 Task: Create a rule from the Routing list, Task moved to a section -> Set Priority in the project TowardForge , set the section as To-Do and set the priority of the task as  High.
Action: Mouse moved to (61, 99)
Screenshot: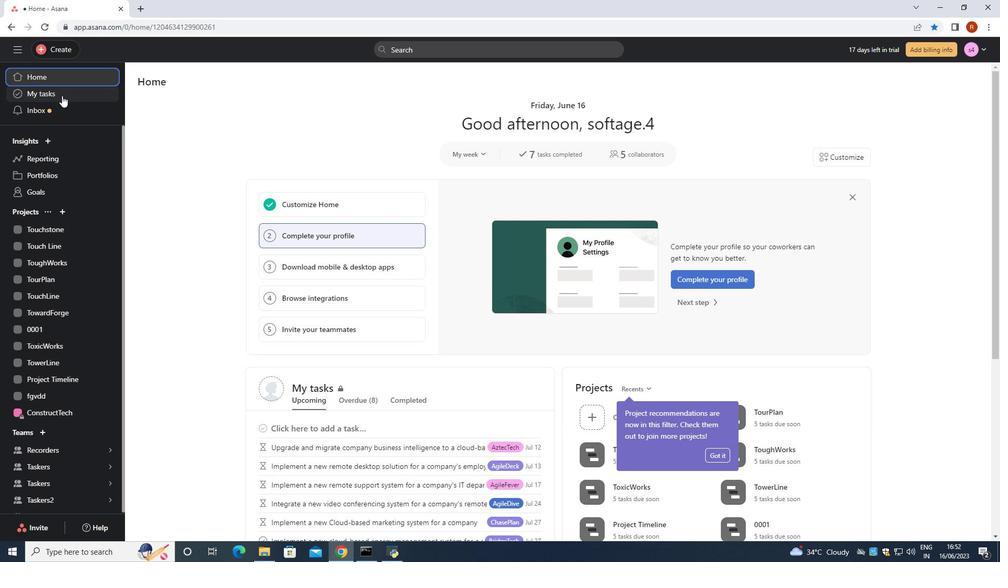 
Action: Mouse scrolled (61, 98) with delta (0, 0)
Screenshot: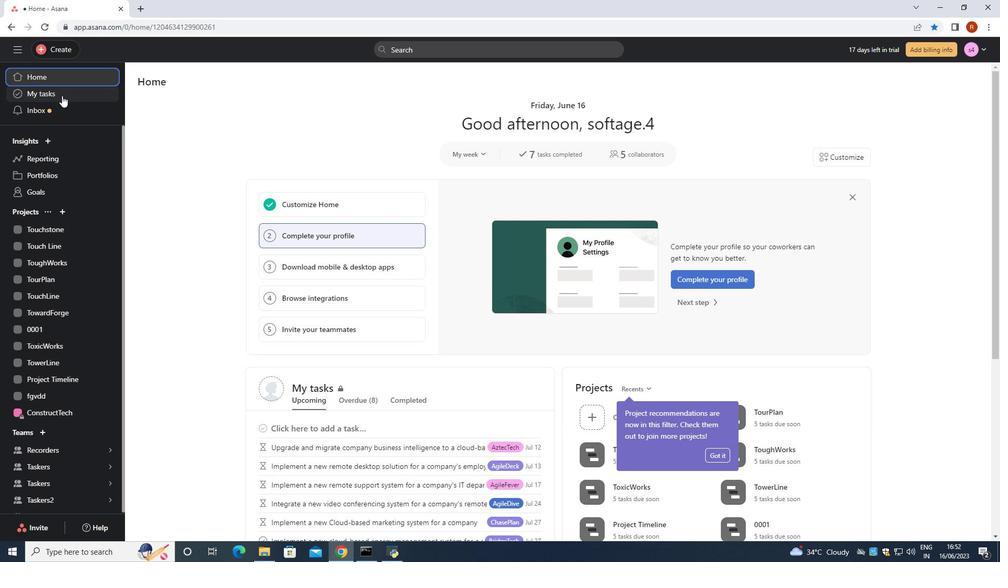 
Action: Mouse moved to (61, 101)
Screenshot: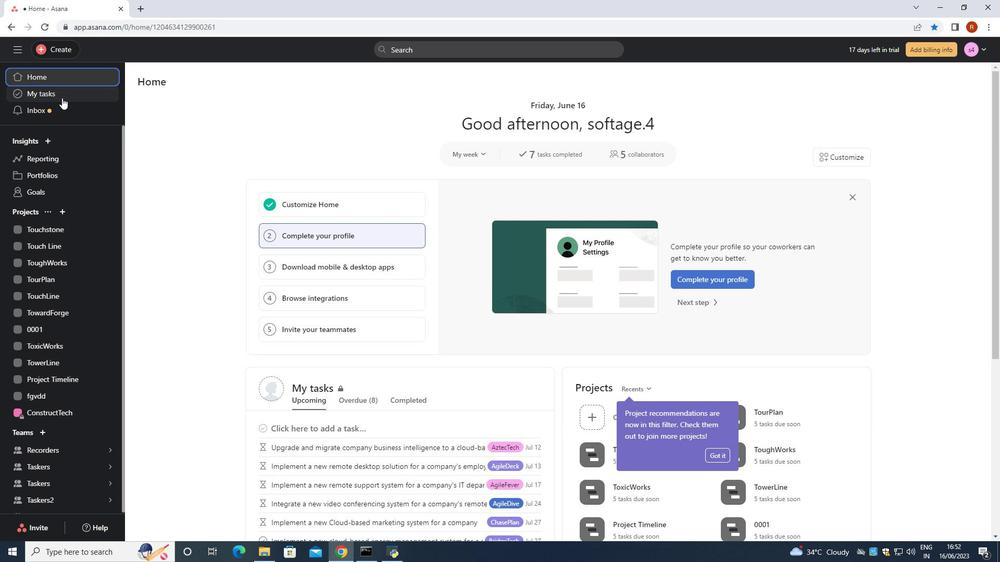 
Action: Mouse scrolled (61, 100) with delta (0, 0)
Screenshot: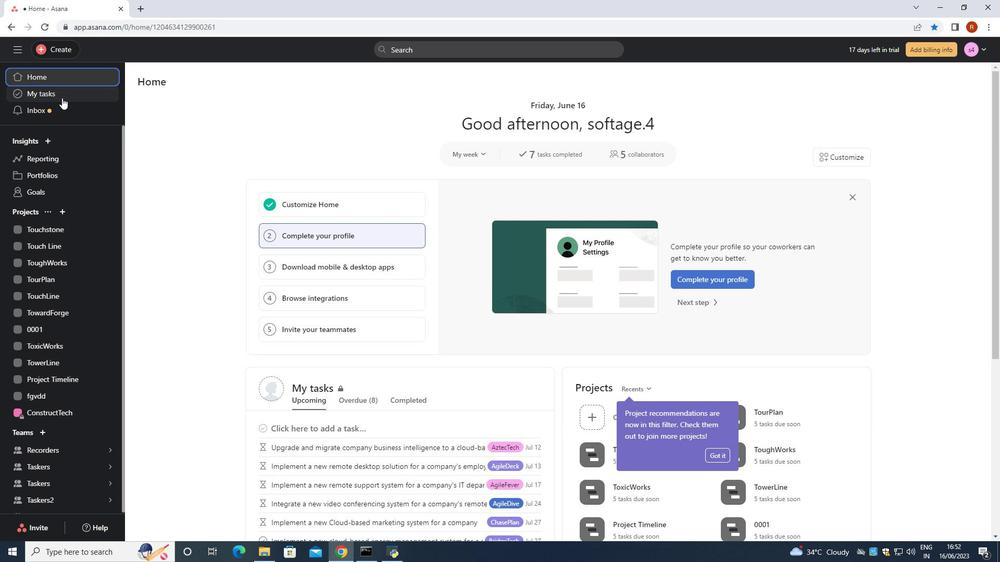 
Action: Mouse moved to (58, 311)
Screenshot: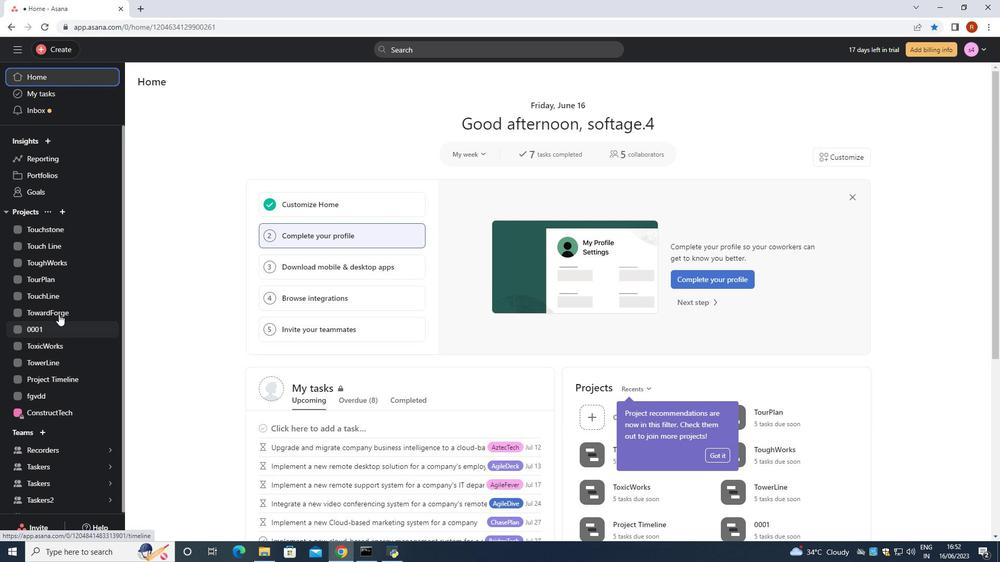 
Action: Mouse pressed left at (58, 311)
Screenshot: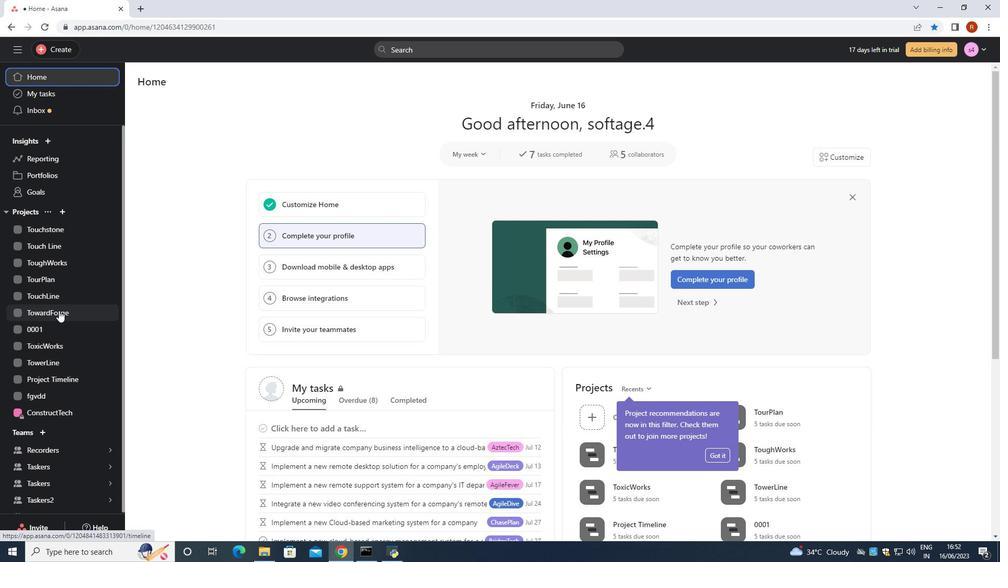 
Action: Mouse moved to (952, 87)
Screenshot: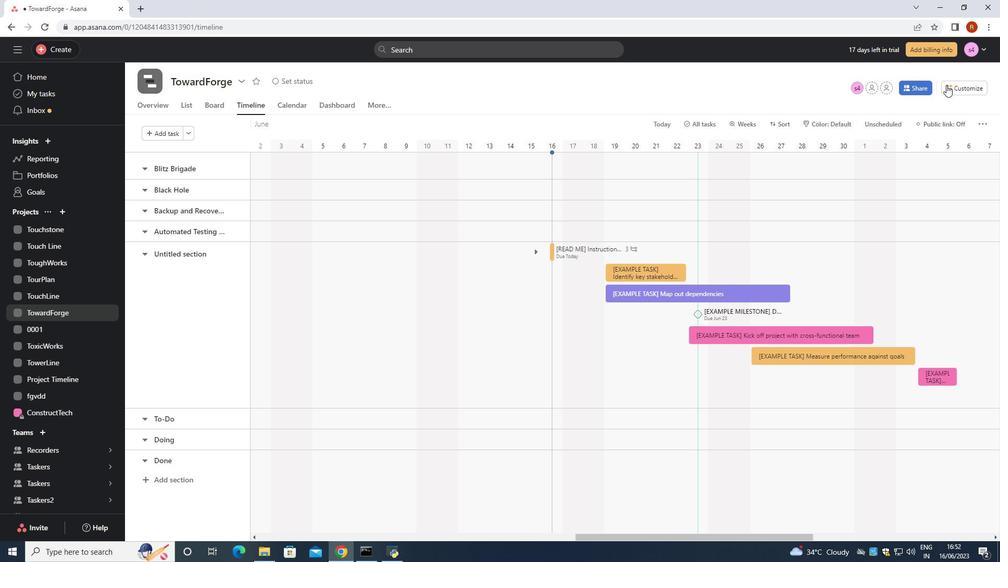 
Action: Mouse pressed left at (952, 87)
Screenshot: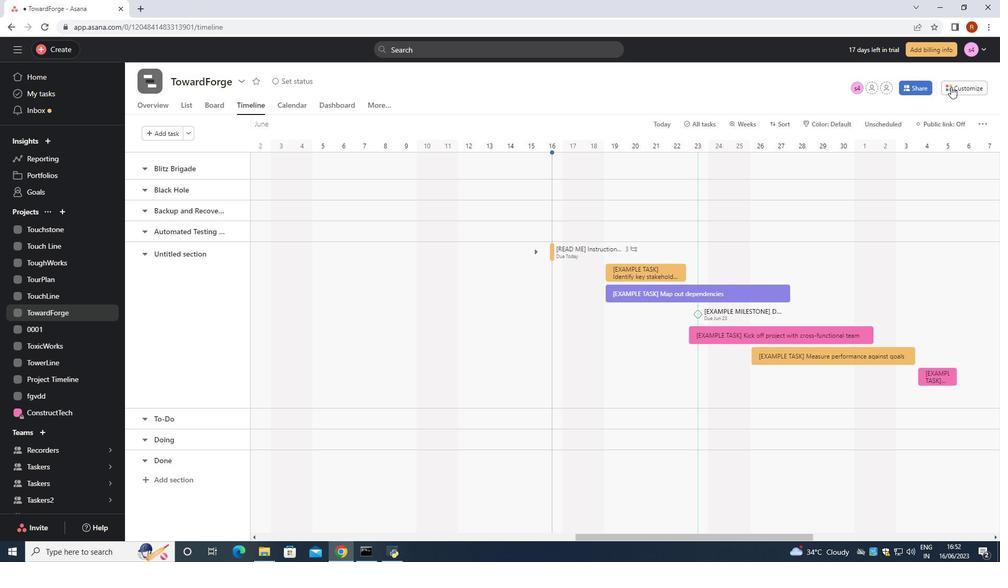 
Action: Mouse moved to (789, 225)
Screenshot: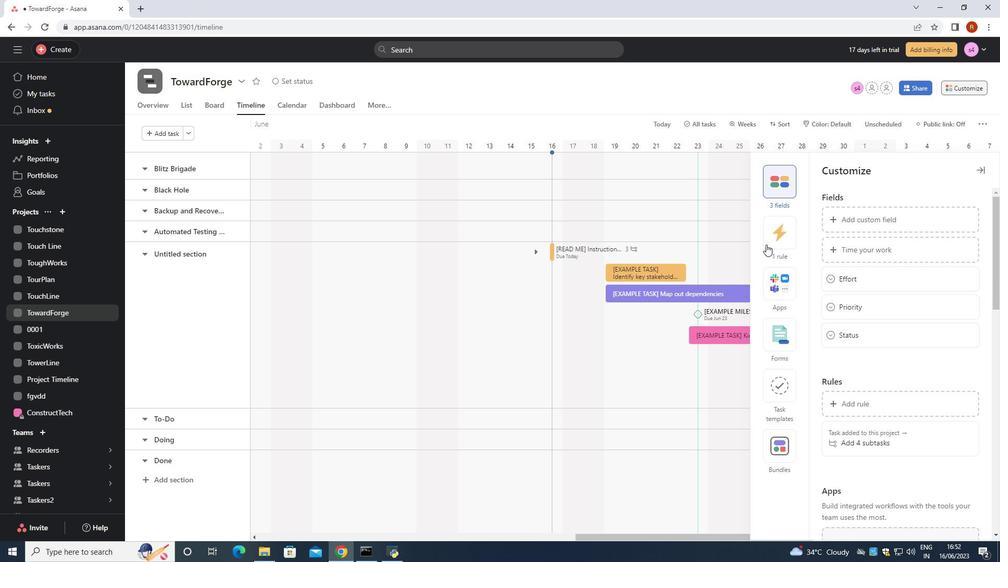 
Action: Mouse pressed left at (789, 225)
Screenshot: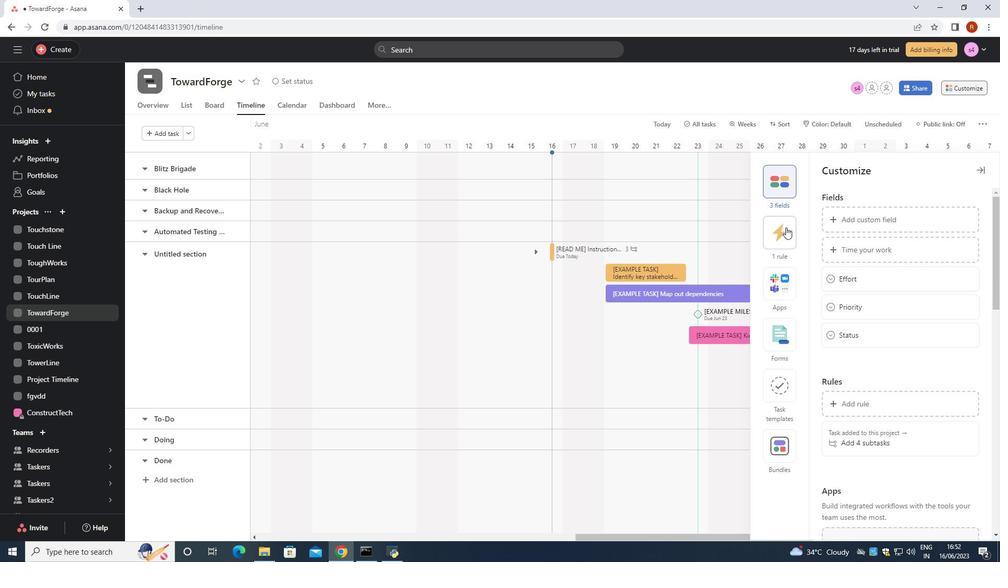 
Action: Mouse moved to (876, 212)
Screenshot: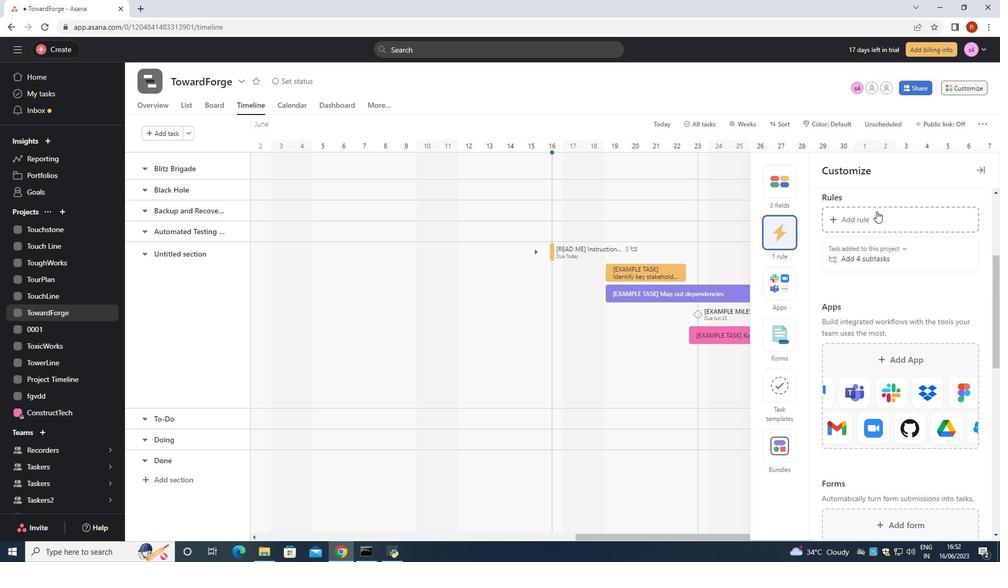 
Action: Mouse pressed left at (876, 212)
Screenshot: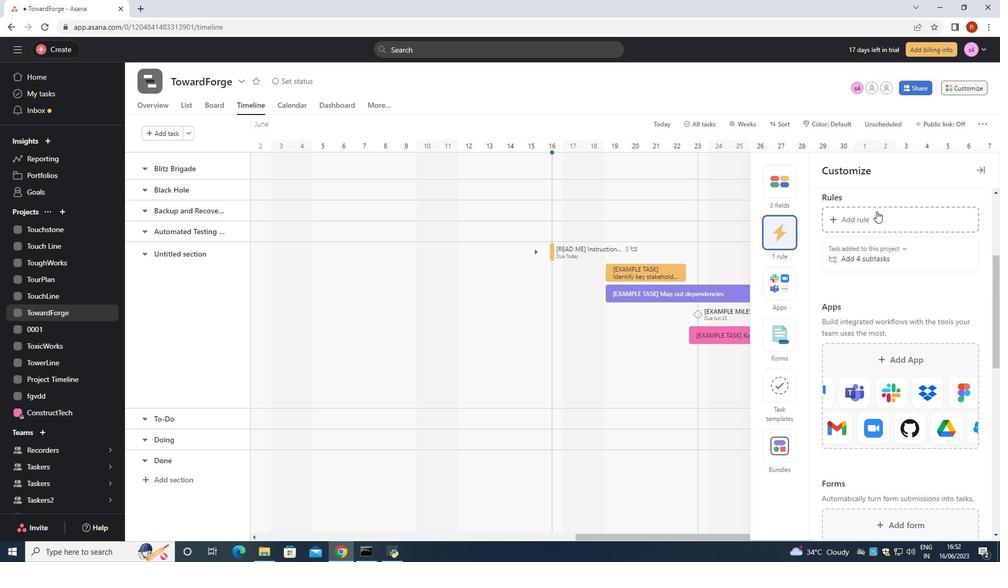 
Action: Mouse moved to (209, 133)
Screenshot: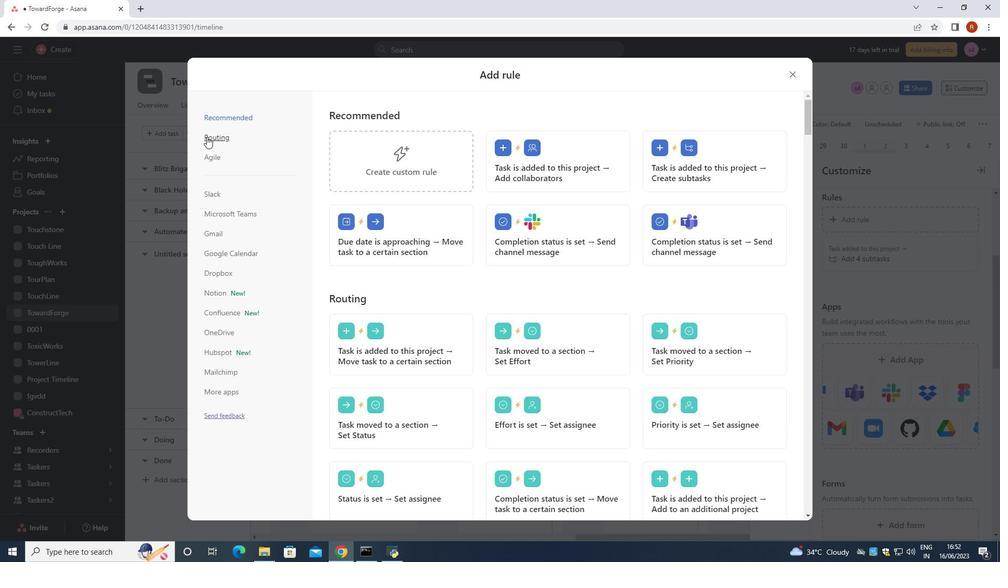 
Action: Mouse pressed left at (209, 133)
Screenshot: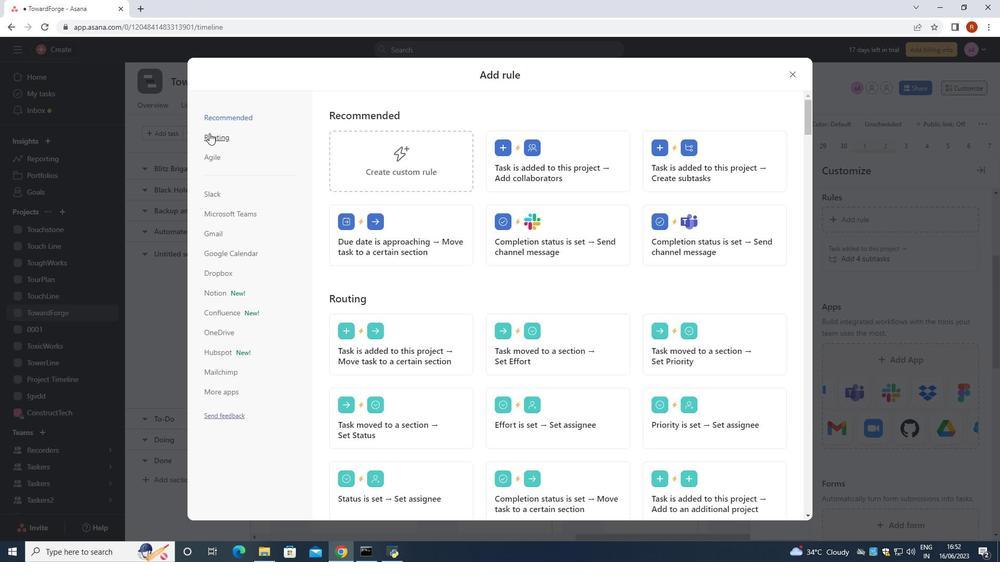 
Action: Mouse moved to (713, 166)
Screenshot: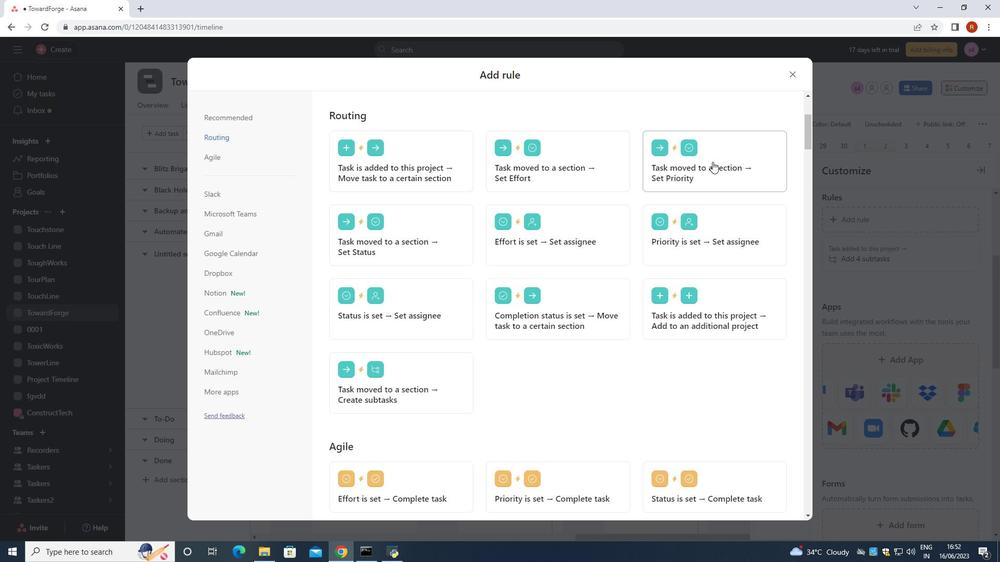 
Action: Mouse pressed left at (713, 166)
Screenshot: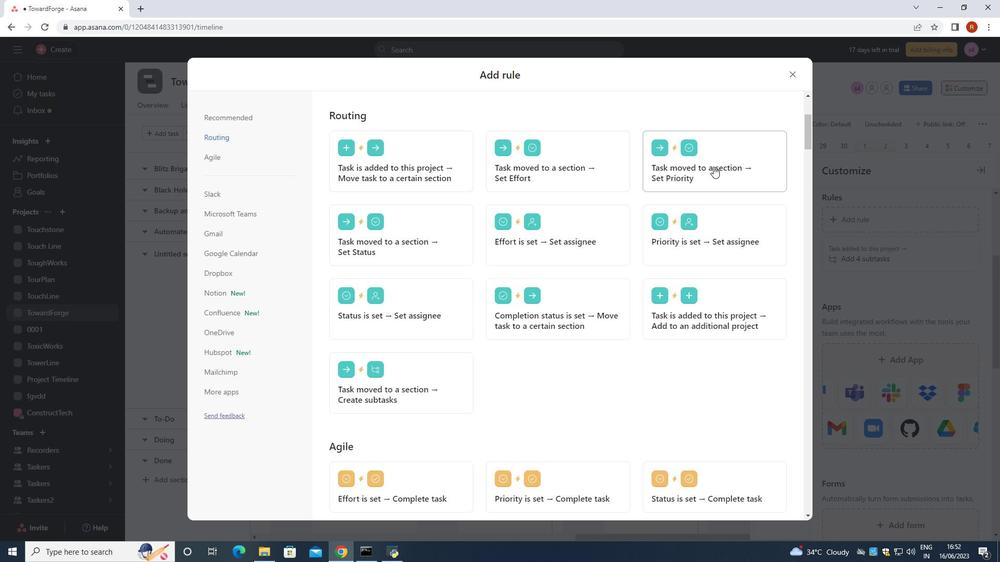 
Action: Mouse moved to (699, 184)
Screenshot: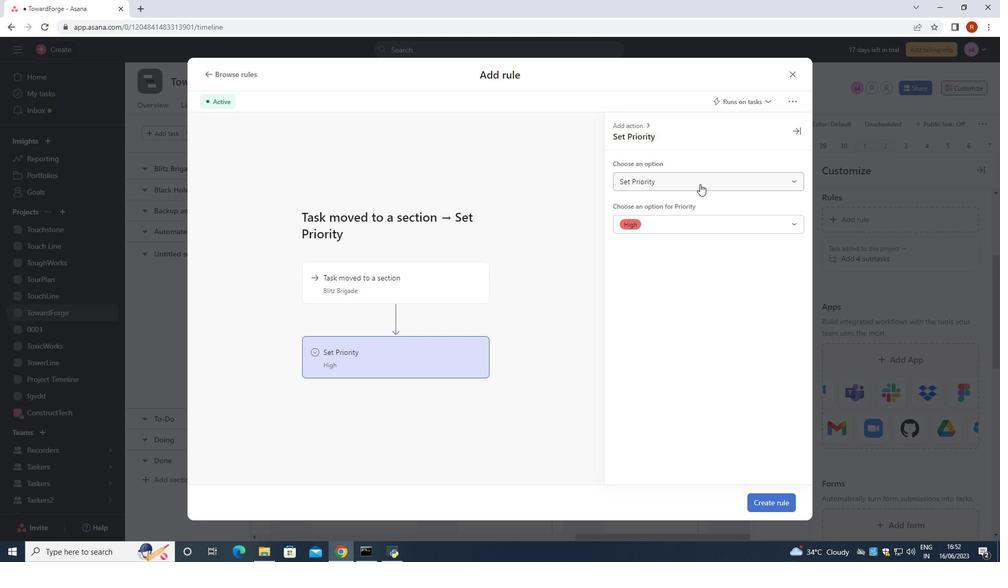 
Action: Mouse pressed left at (699, 184)
Screenshot: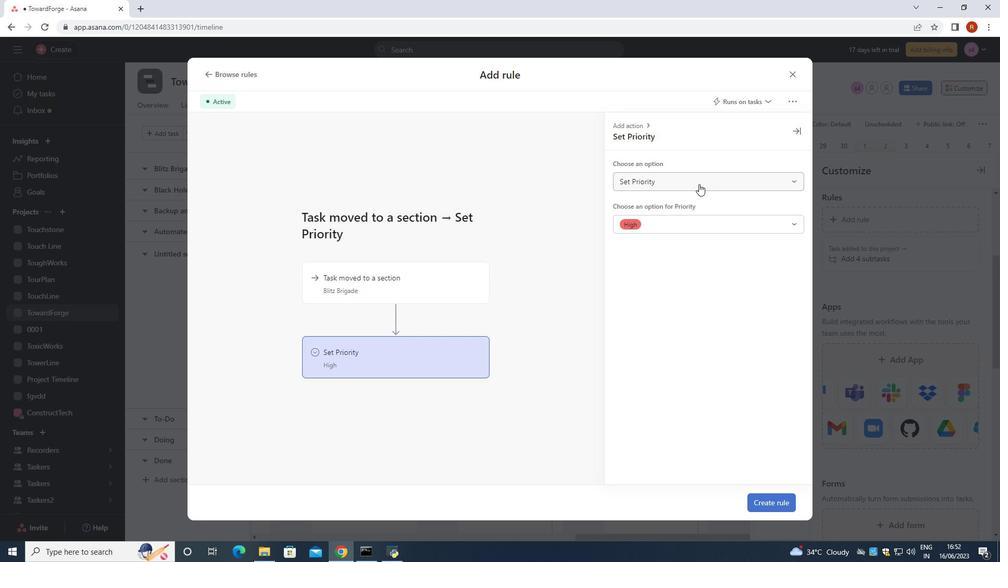 
Action: Mouse pressed left at (699, 184)
Screenshot: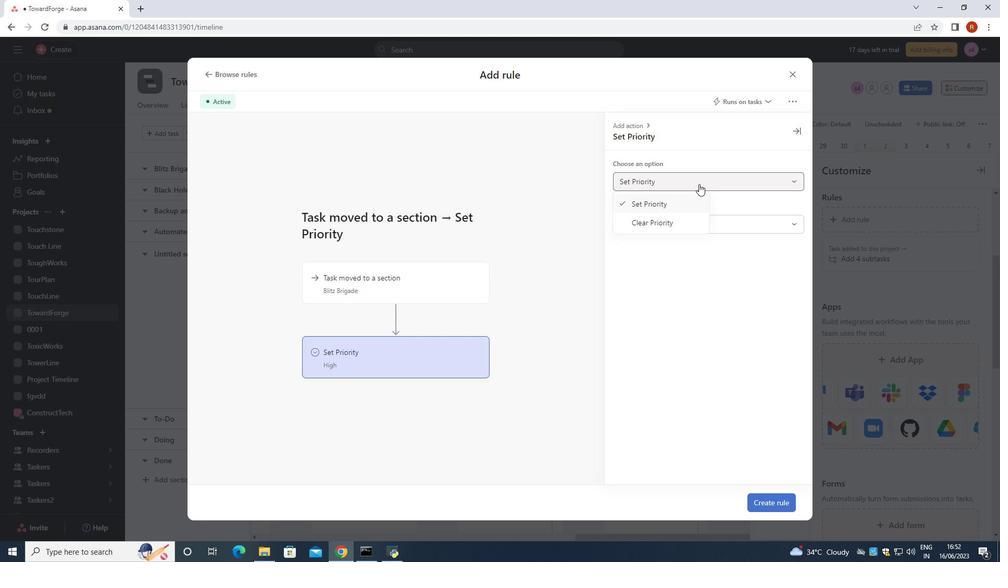 
Action: Mouse moved to (392, 284)
Screenshot: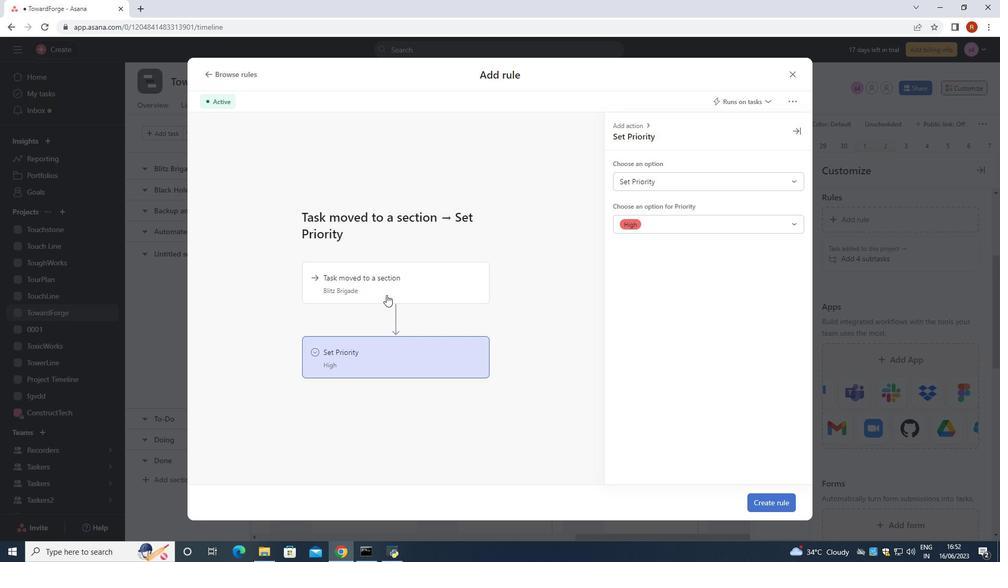 
Action: Mouse pressed left at (392, 284)
Screenshot: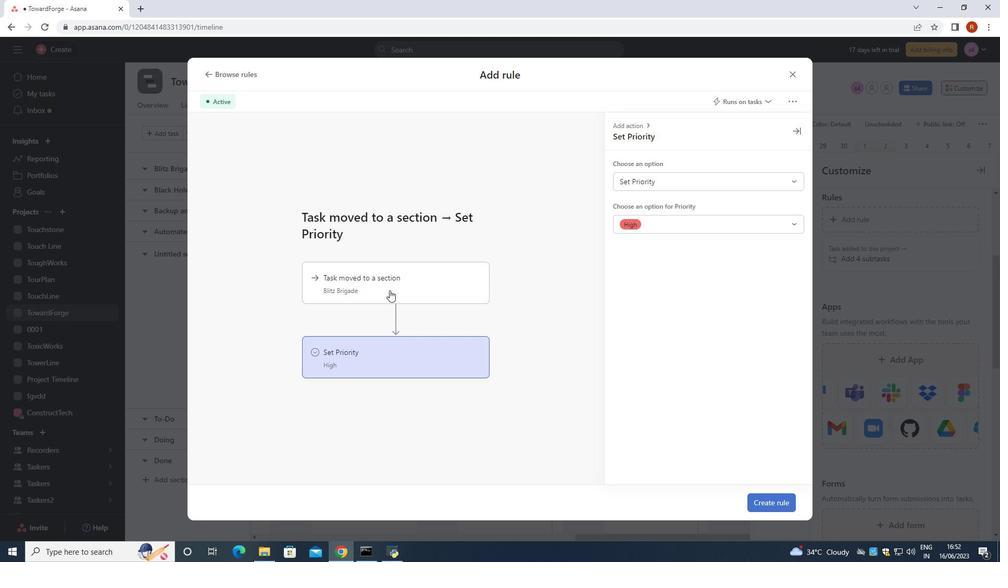 
Action: Mouse moved to (704, 178)
Screenshot: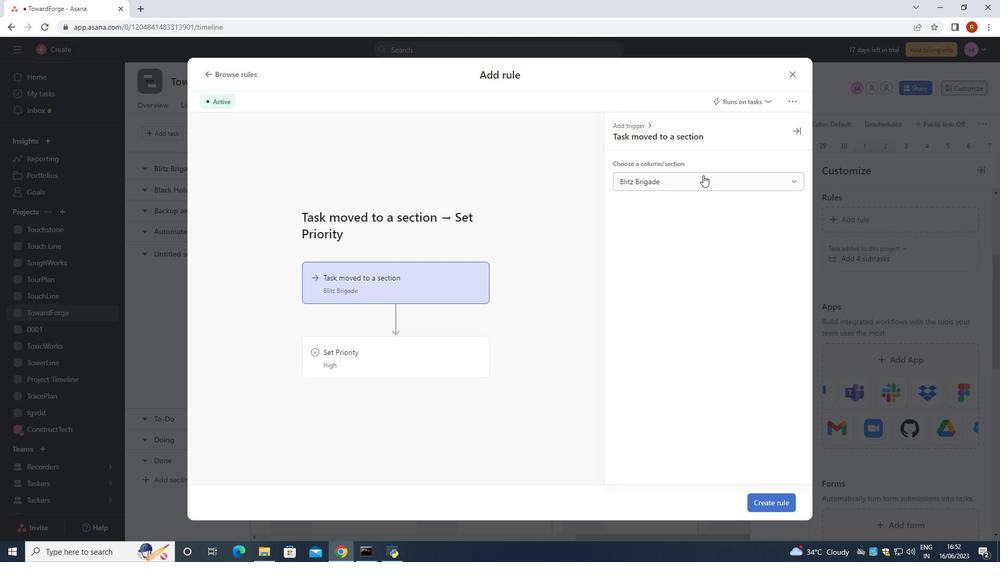 
Action: Mouse pressed left at (704, 178)
Screenshot: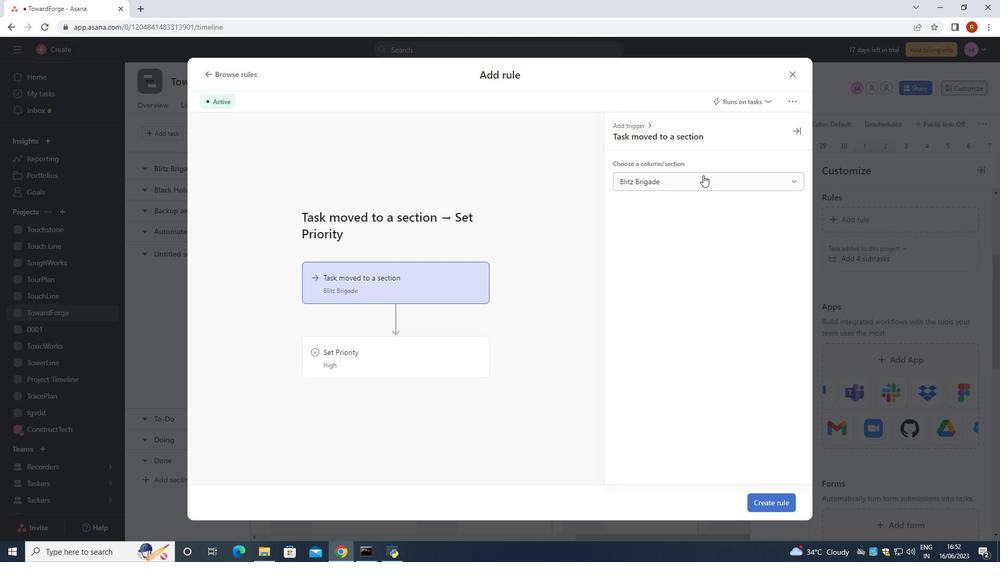 
Action: Mouse moved to (641, 296)
Screenshot: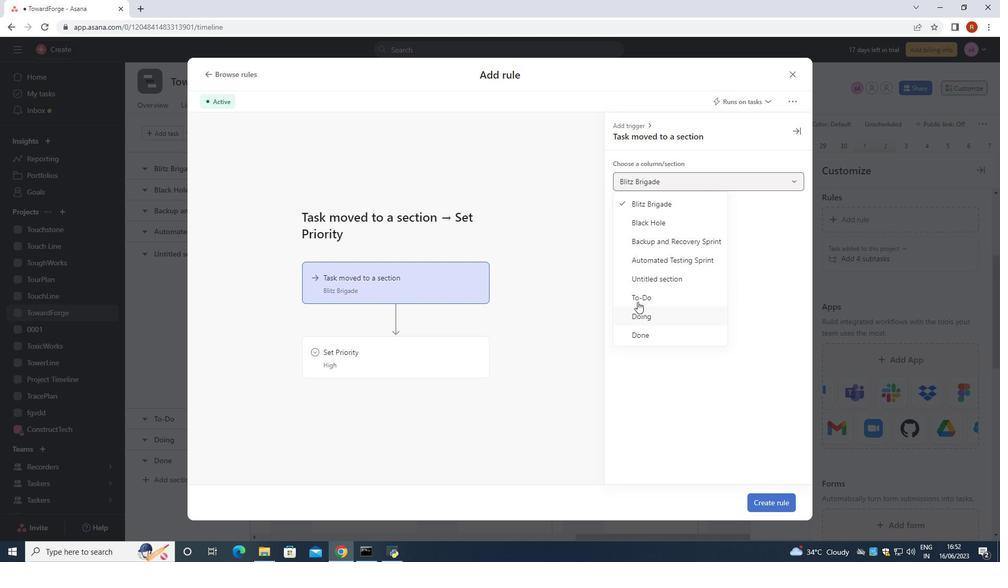 
Action: Mouse pressed left at (641, 296)
Screenshot: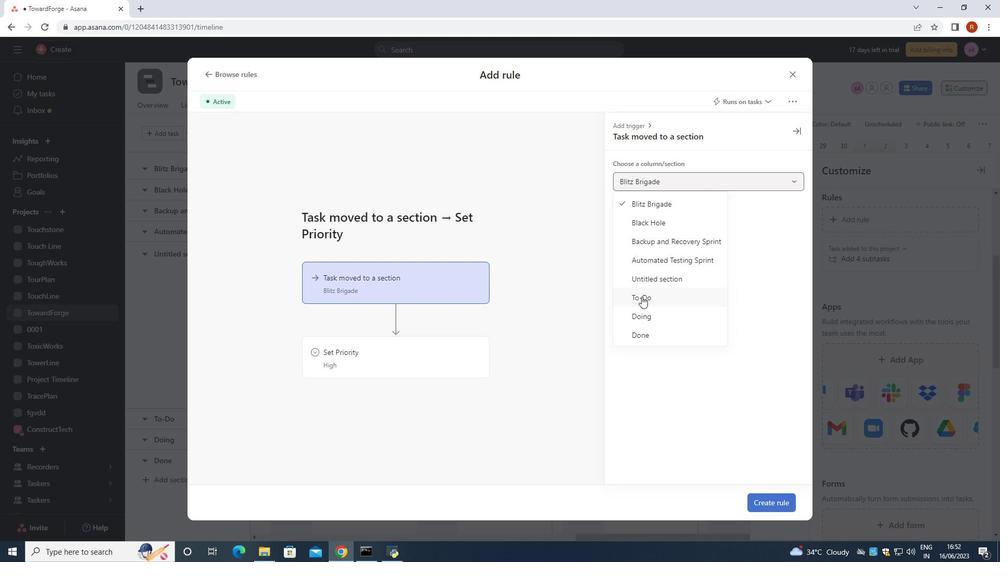 
Action: Mouse moved to (412, 343)
Screenshot: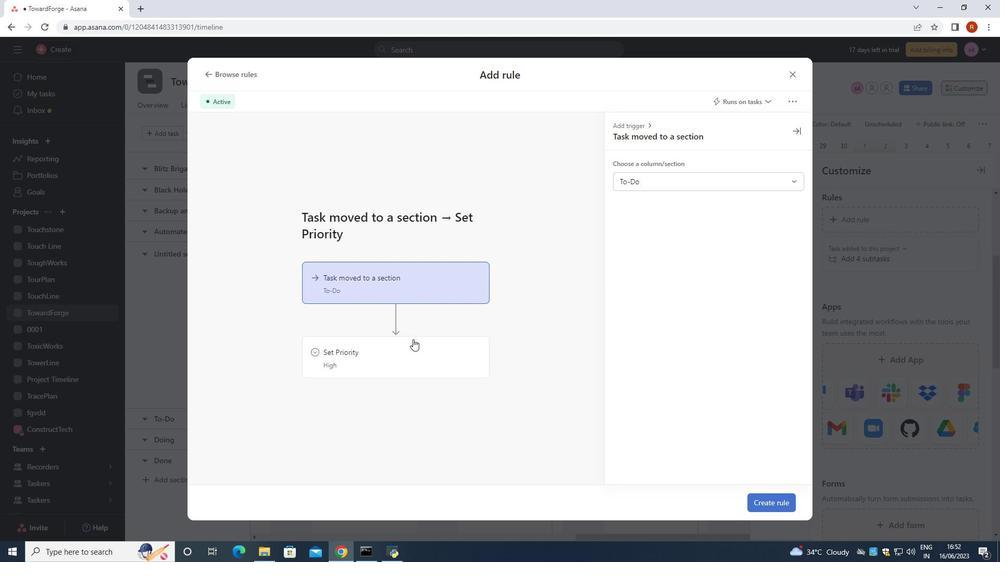 
Action: Mouse pressed left at (412, 343)
Screenshot: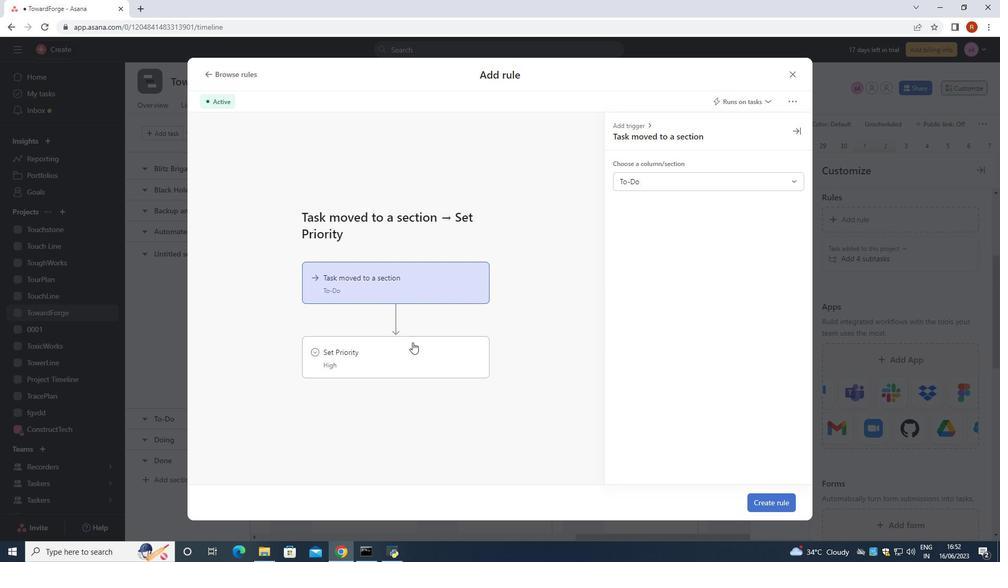 
Action: Mouse moved to (787, 227)
Screenshot: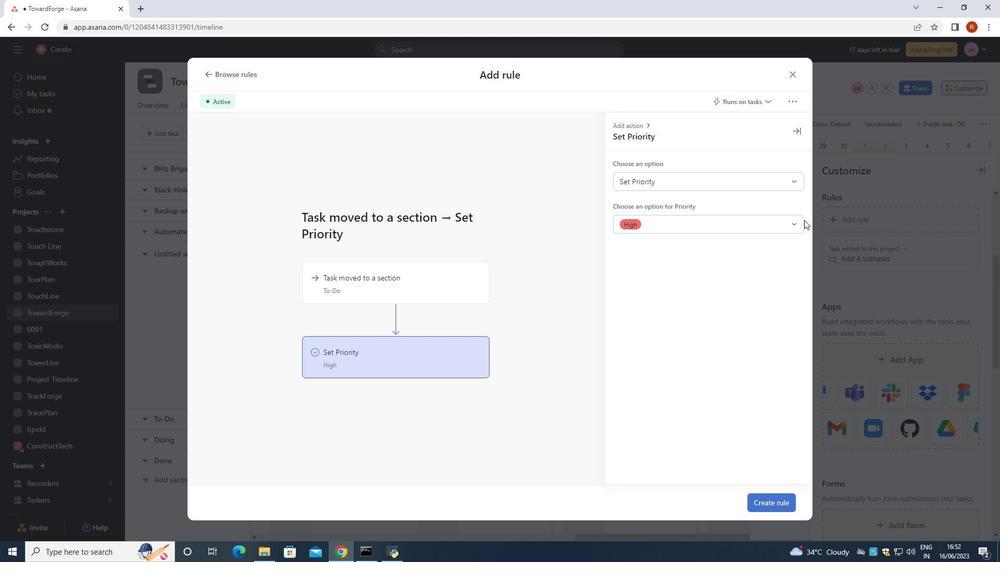
Action: Mouse pressed left at (787, 227)
Screenshot: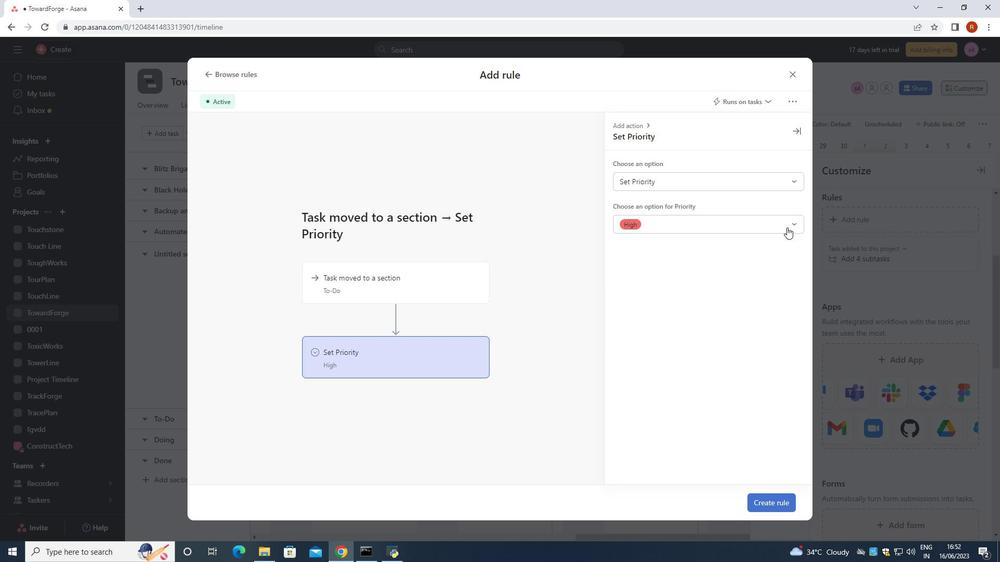 
Action: Mouse moved to (640, 247)
Screenshot: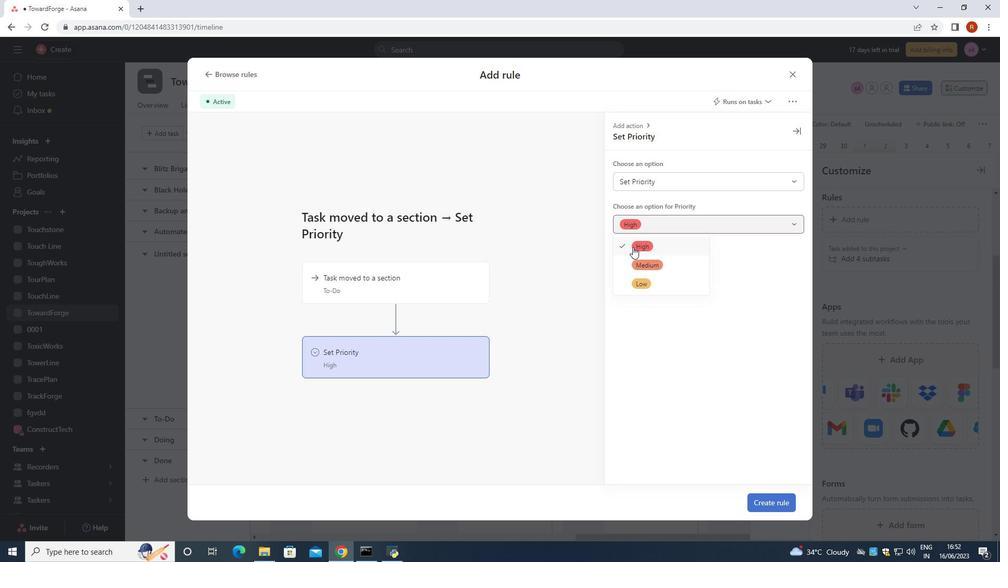 
Action: Mouse pressed left at (640, 247)
Screenshot: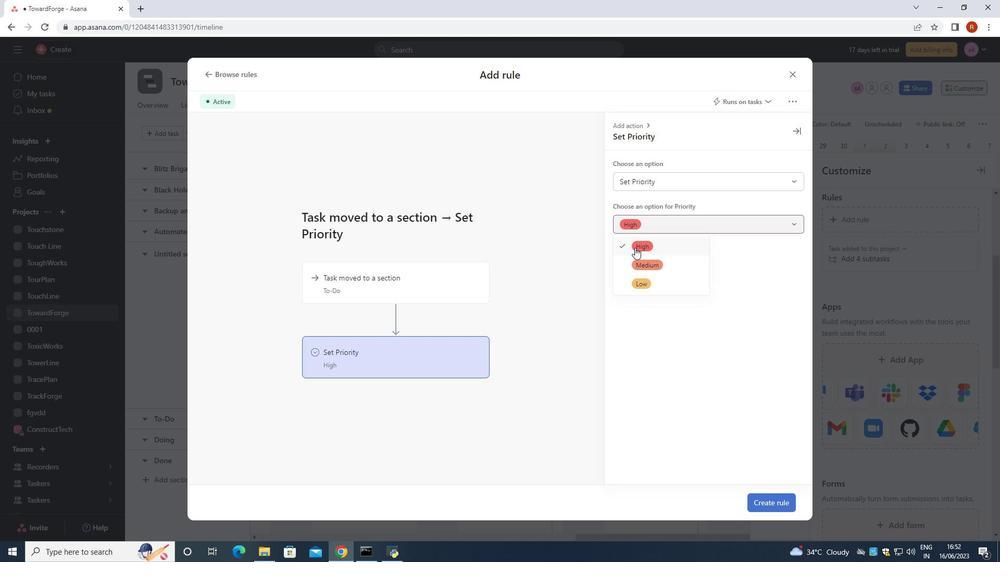 
Action: Mouse moved to (770, 500)
Screenshot: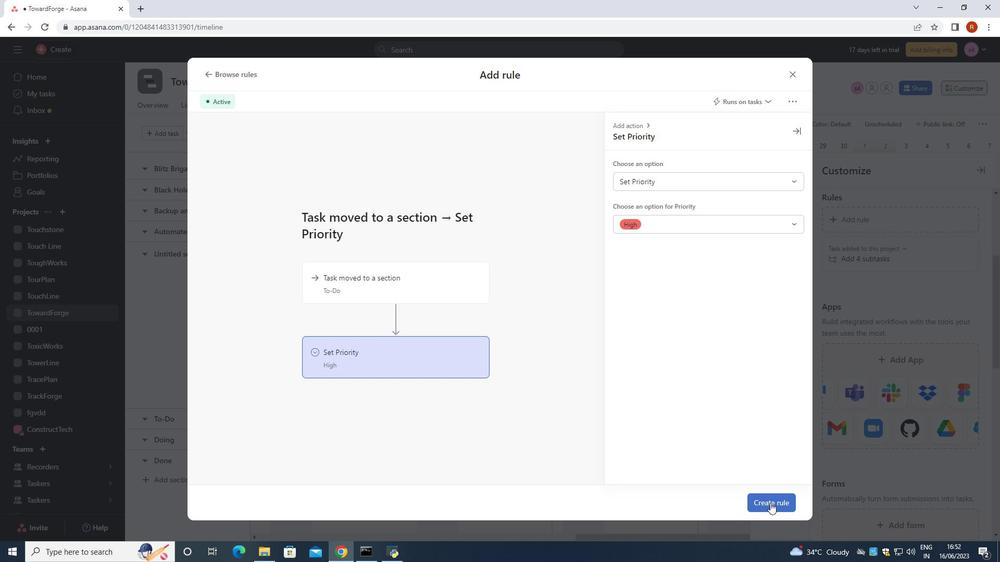 
Action: Mouse pressed left at (770, 500)
Screenshot: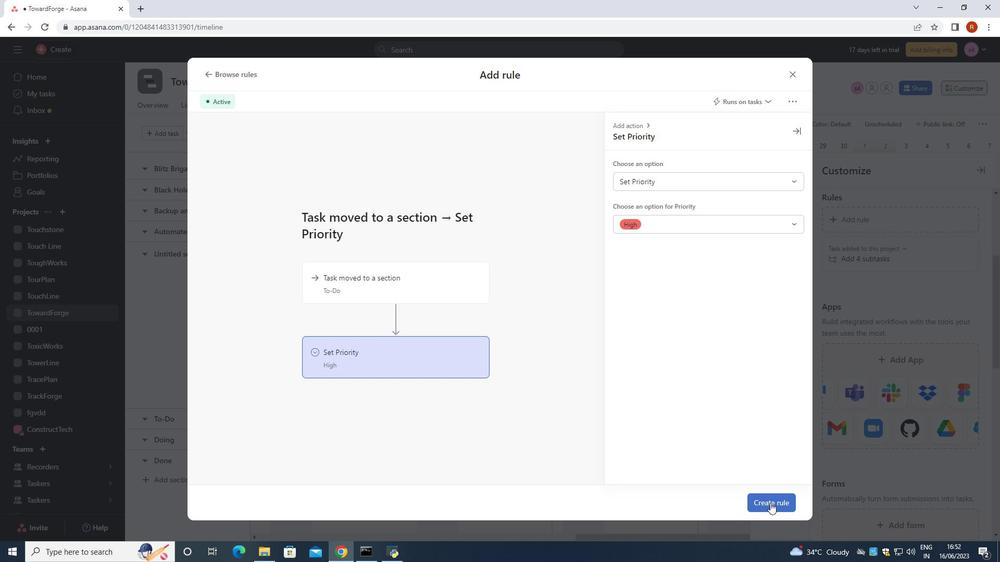 
Action: Mouse moved to (768, 498)
Screenshot: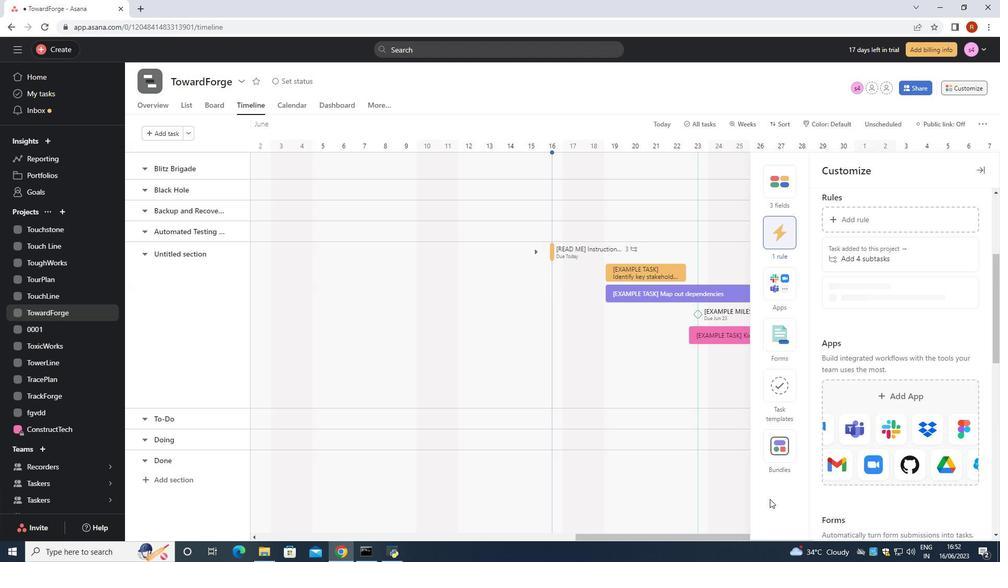 
